 Task: In the Contact  'MarryJohnson21@abc7ny.com'; add deal stage: 'Qualified to buy'; Add amount '100000'; Select Deal Type: New Business; Select priority: 'High'; Associate deal with contact: choose any two contacts and company: Select any company.. Logged in from softage.1@softage.net
Action: Mouse moved to (87, 52)
Screenshot: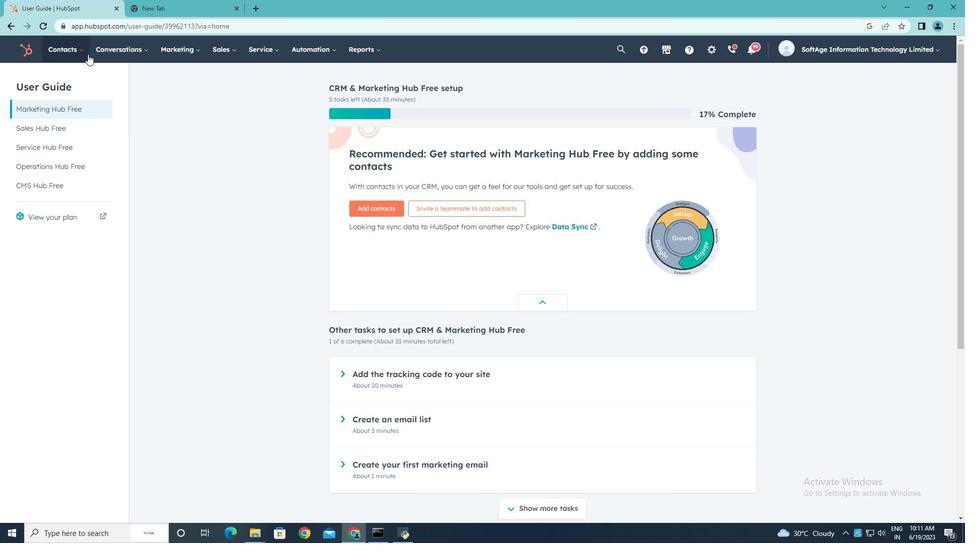 
Action: Mouse pressed left at (87, 52)
Screenshot: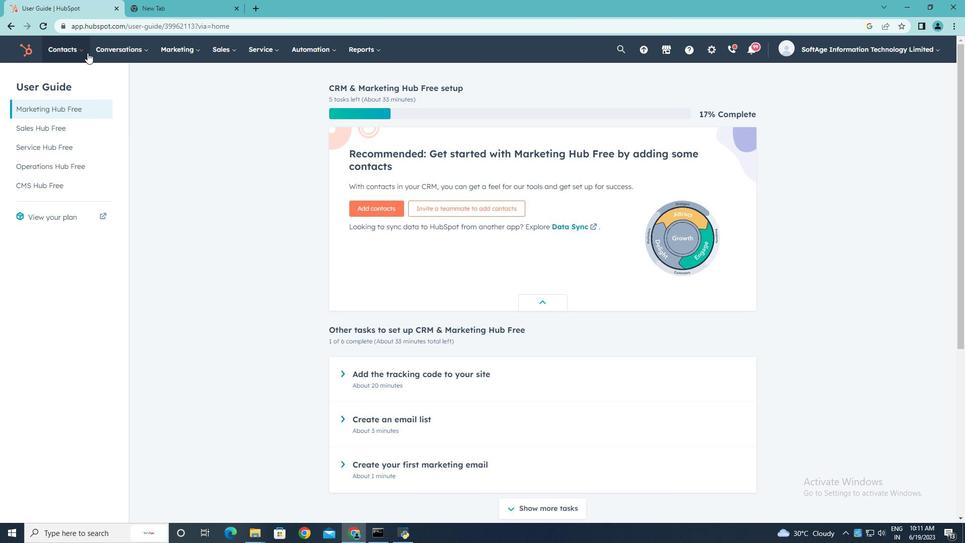 
Action: Mouse moved to (82, 73)
Screenshot: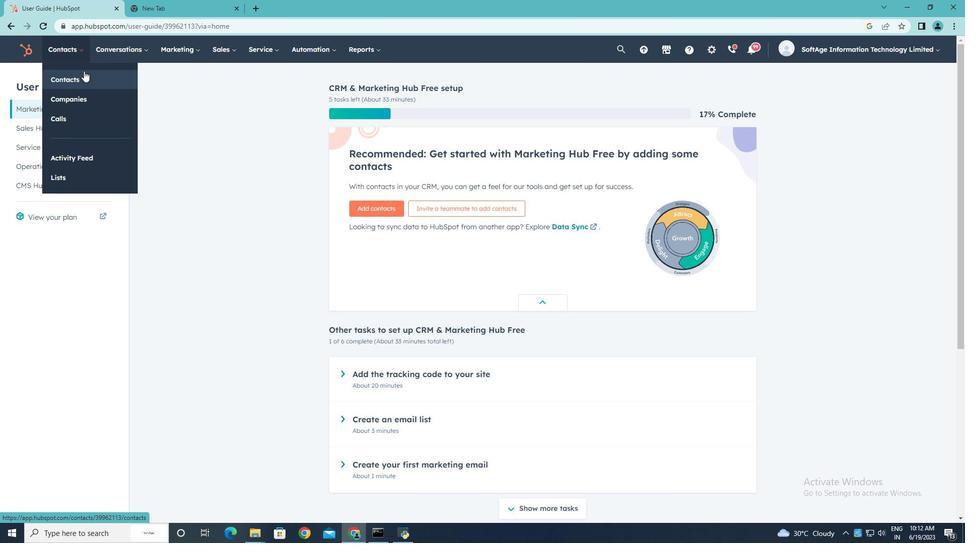 
Action: Mouse pressed left at (82, 73)
Screenshot: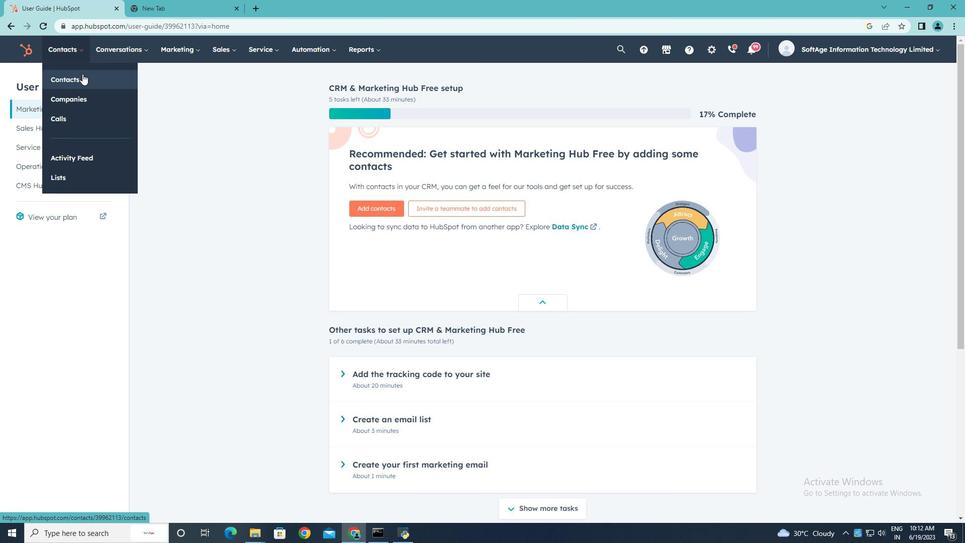 
Action: Mouse moved to (95, 163)
Screenshot: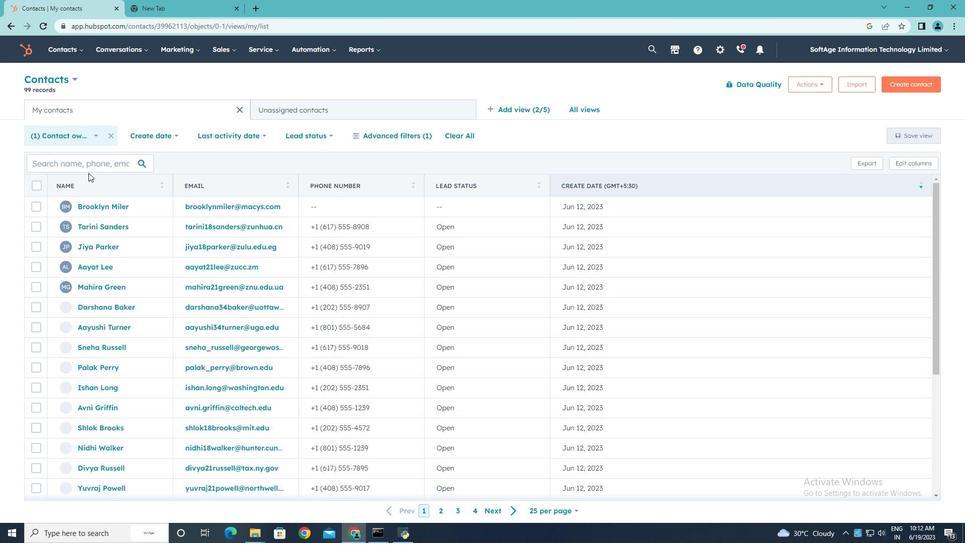 
Action: Mouse pressed left at (95, 163)
Screenshot: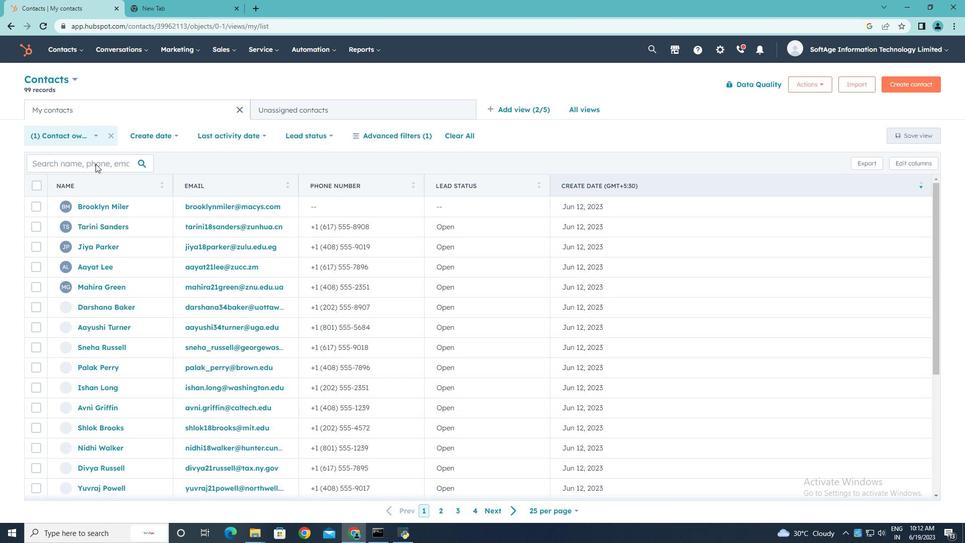 
Action: Key pressed <Key.shift>Marry<Key.shift>Johnson21<Key.shift>@abc7ny.com
Screenshot: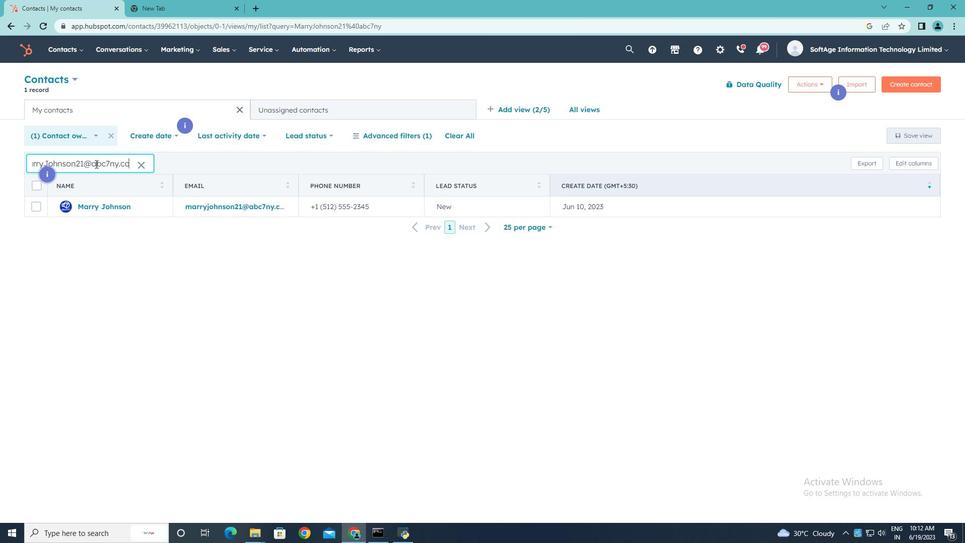 
Action: Mouse moved to (108, 208)
Screenshot: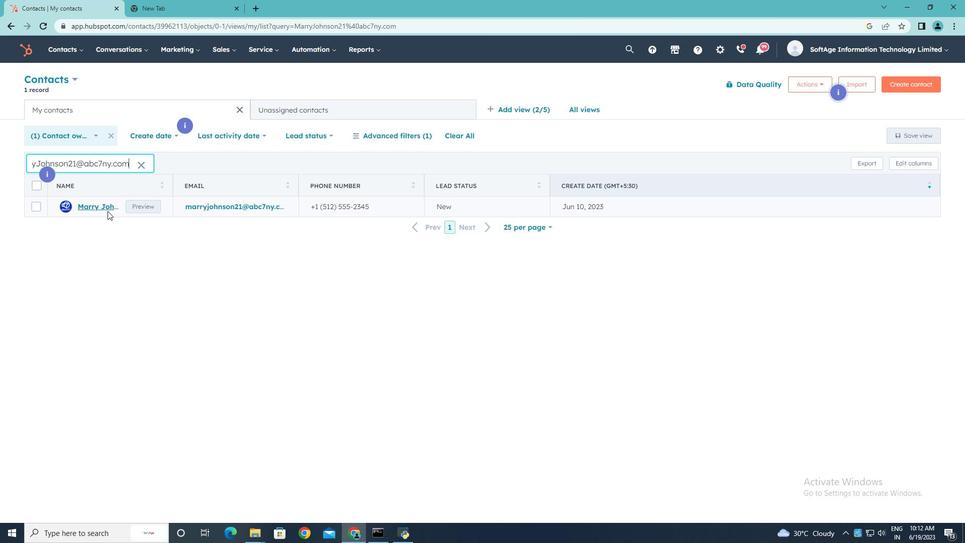 
Action: Mouse pressed left at (108, 208)
Screenshot: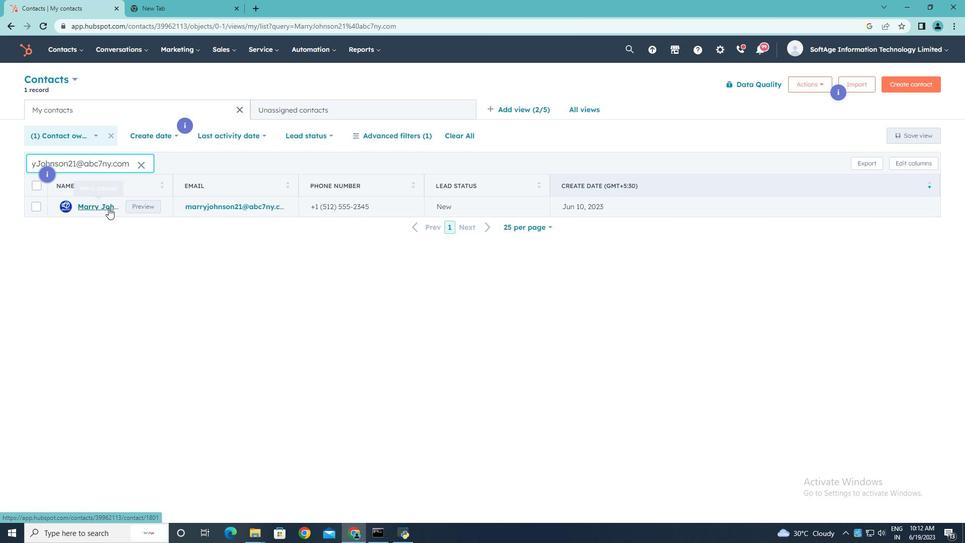 
Action: Mouse moved to (668, 353)
Screenshot: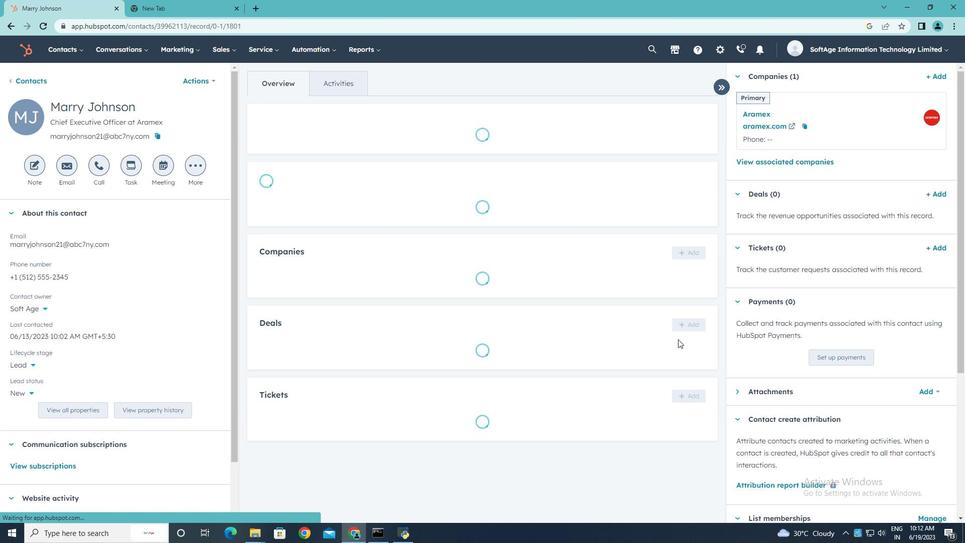 
Action: Mouse scrolled (668, 352) with delta (0, 0)
Screenshot: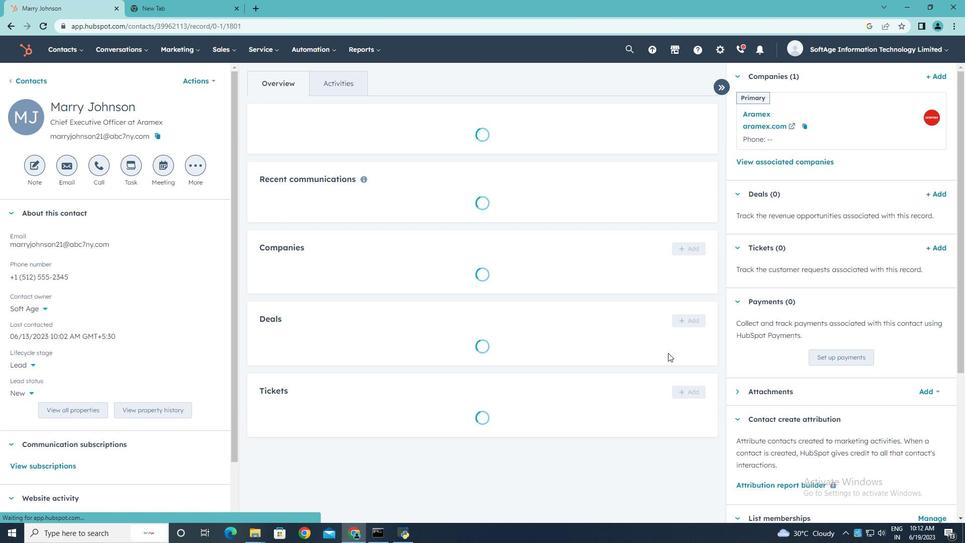 
Action: Mouse scrolled (668, 352) with delta (0, 0)
Screenshot: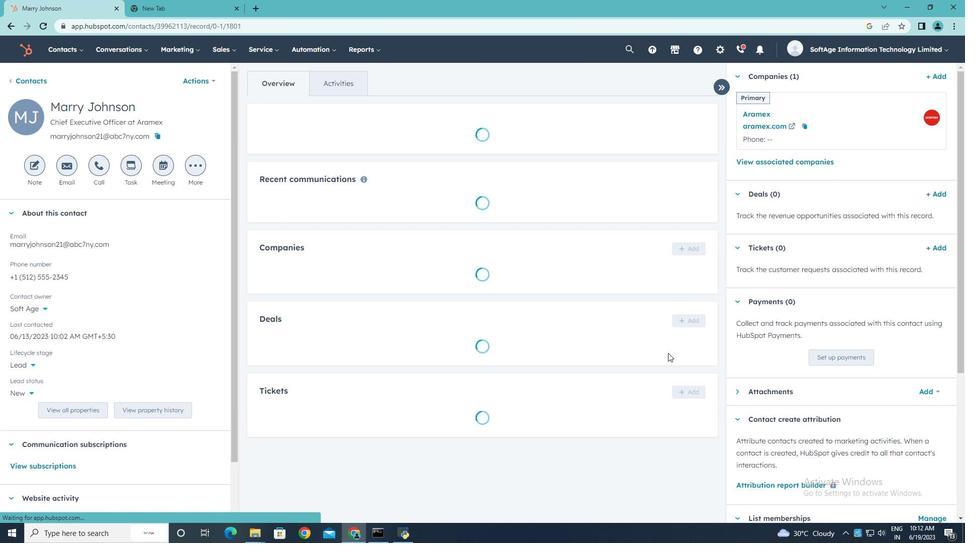 
Action: Mouse scrolled (668, 352) with delta (0, 0)
Screenshot: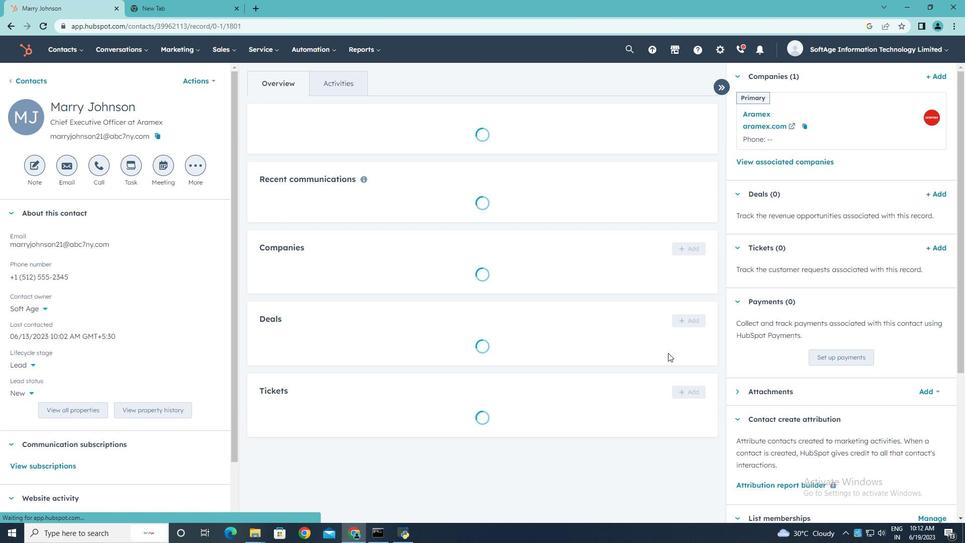 
Action: Mouse scrolled (668, 352) with delta (0, 0)
Screenshot: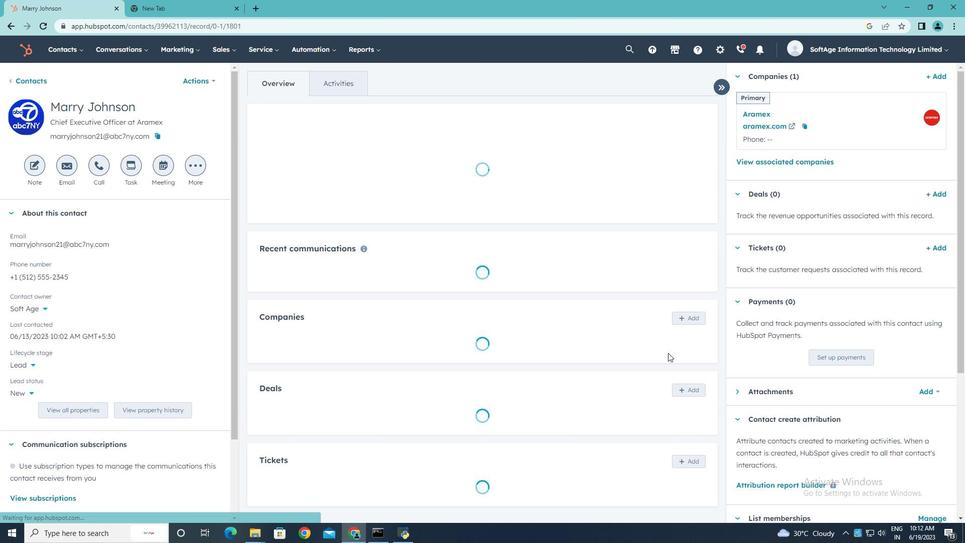 
Action: Mouse scrolled (668, 352) with delta (0, 0)
Screenshot: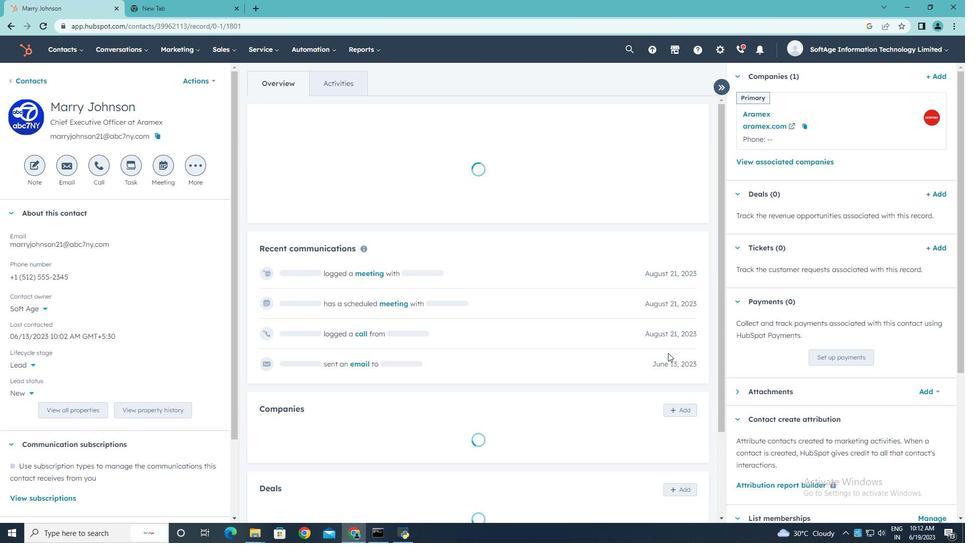 
Action: Mouse scrolled (668, 352) with delta (0, 0)
Screenshot: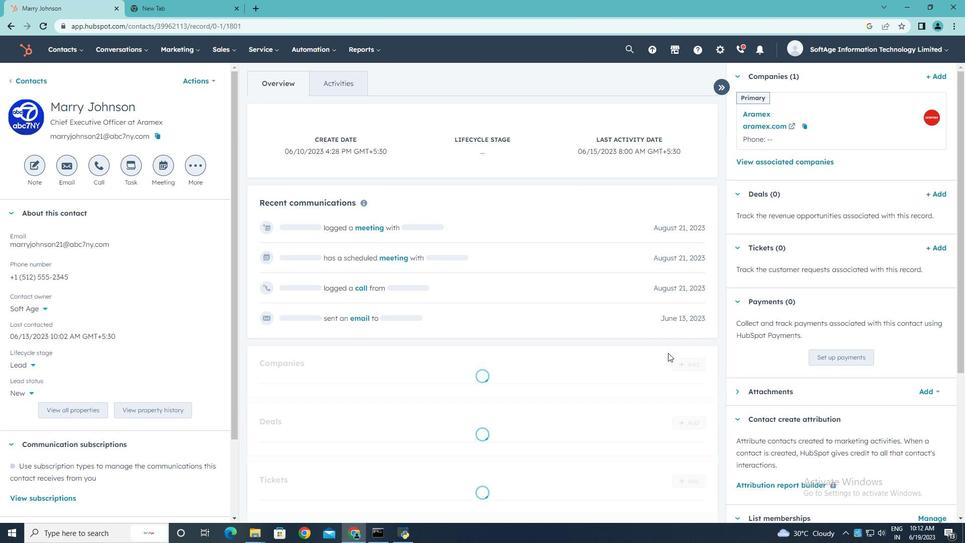 
Action: Mouse scrolled (668, 352) with delta (0, 0)
Screenshot: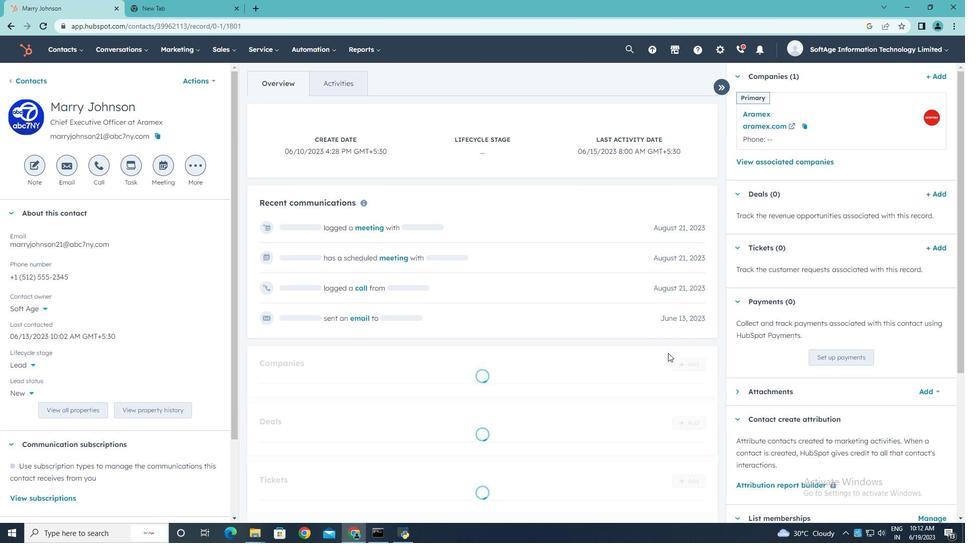 
Action: Mouse scrolled (668, 352) with delta (0, 0)
Screenshot: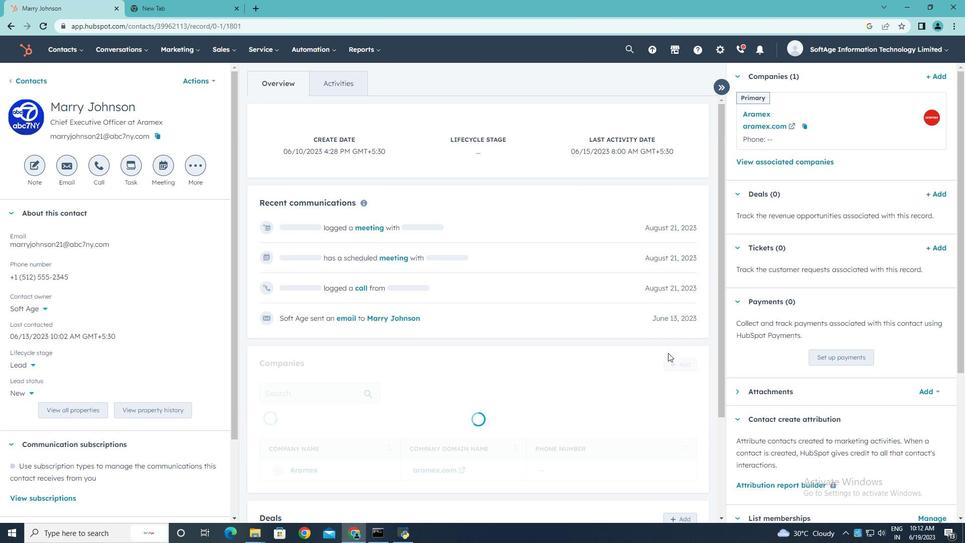 
Action: Mouse scrolled (668, 352) with delta (0, 0)
Screenshot: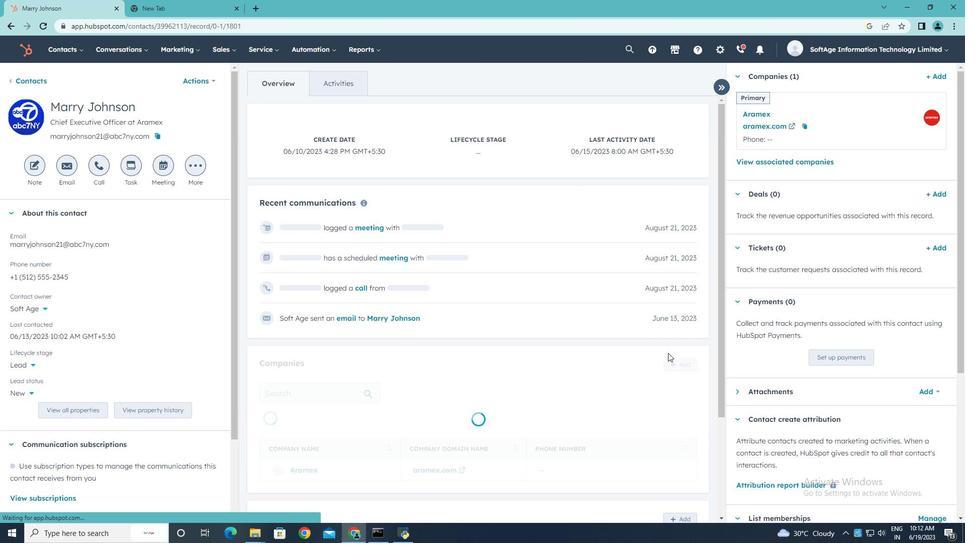 
Action: Mouse scrolled (668, 352) with delta (0, 0)
Screenshot: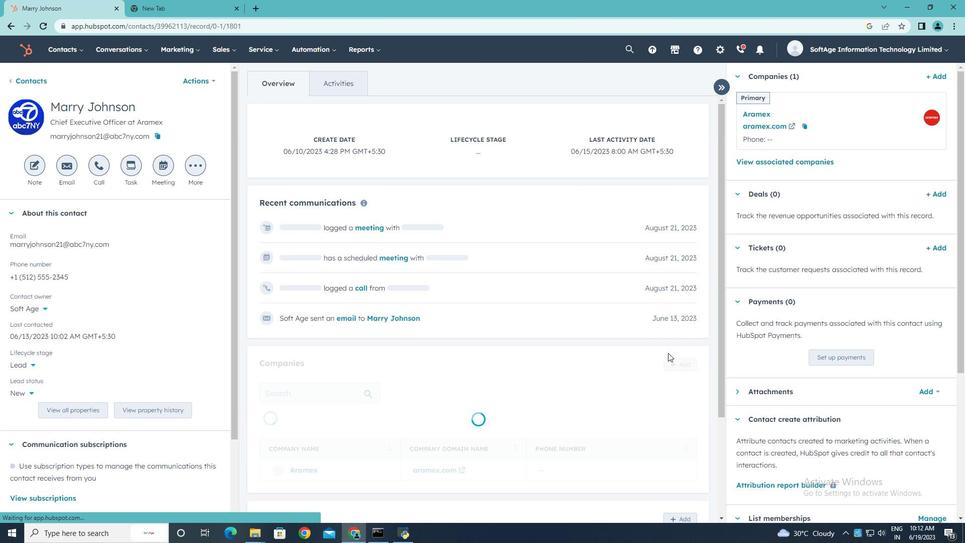 
Action: Mouse scrolled (668, 352) with delta (0, 0)
Screenshot: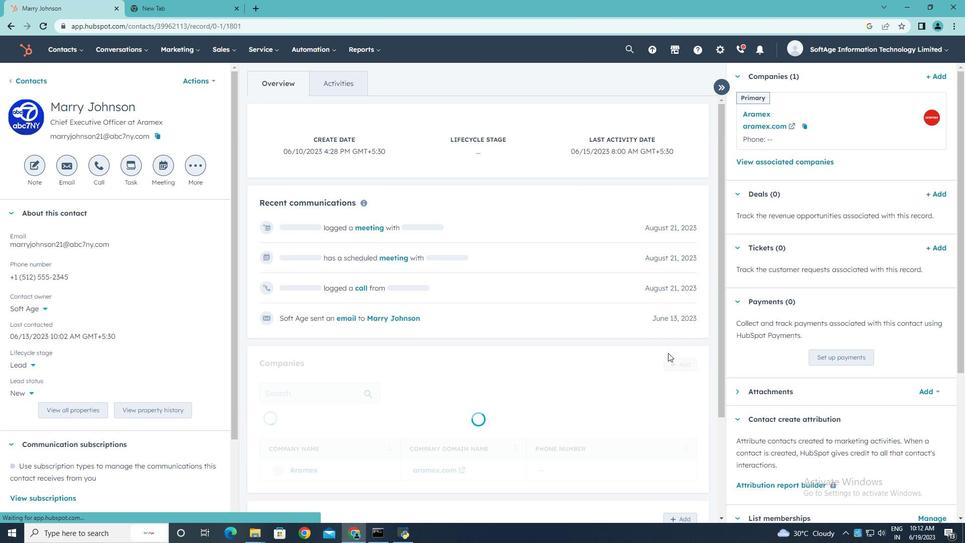 
Action: Mouse scrolled (668, 352) with delta (0, 0)
Screenshot: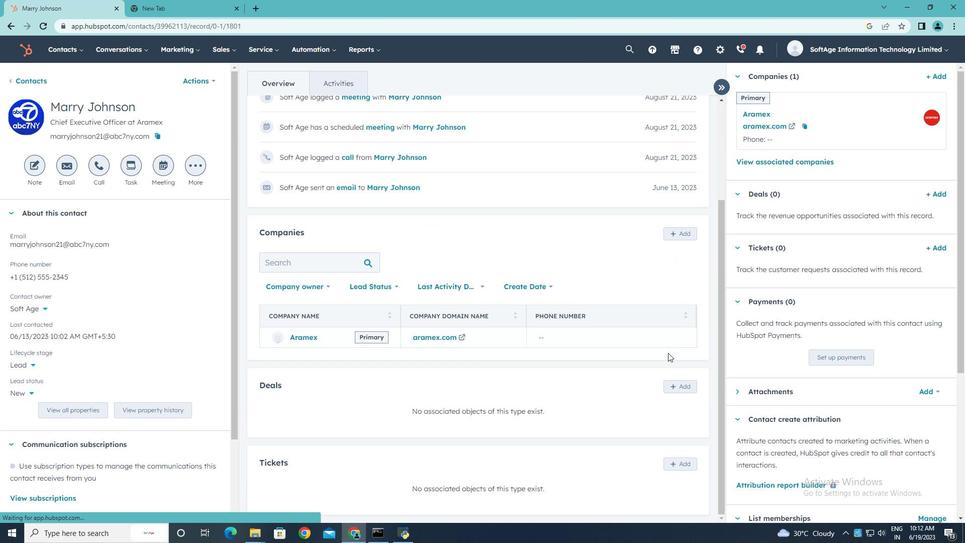 
Action: Mouse scrolled (668, 352) with delta (0, 0)
Screenshot: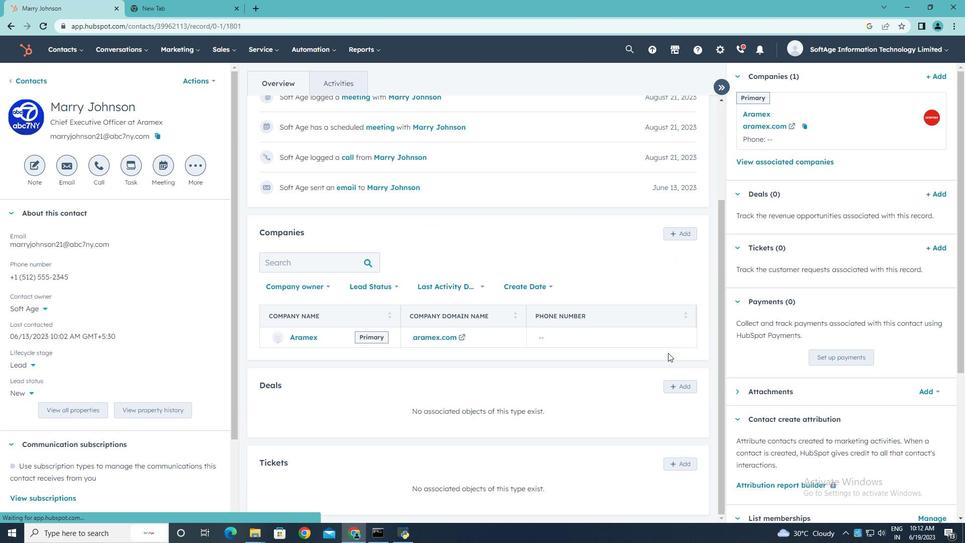 
Action: Mouse moved to (680, 389)
Screenshot: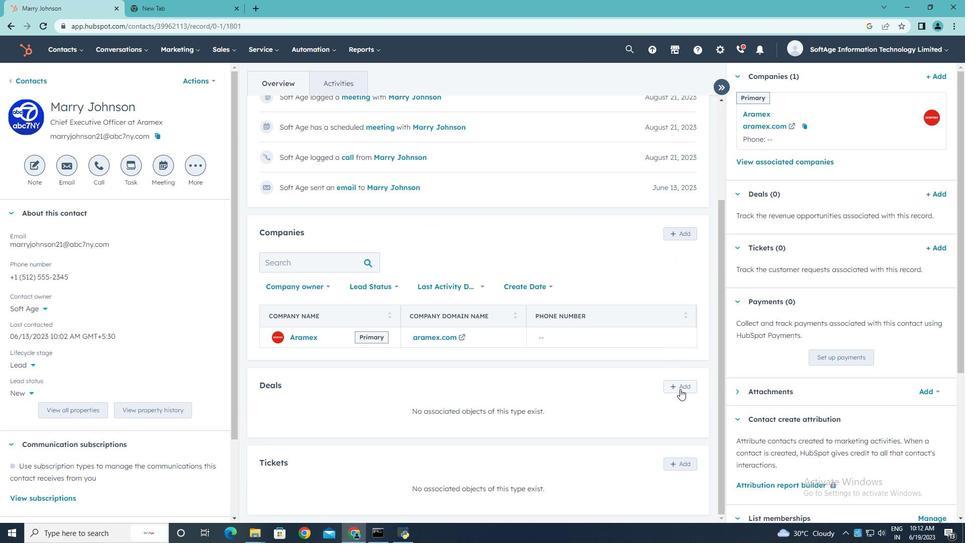 
Action: Mouse pressed left at (680, 389)
Screenshot: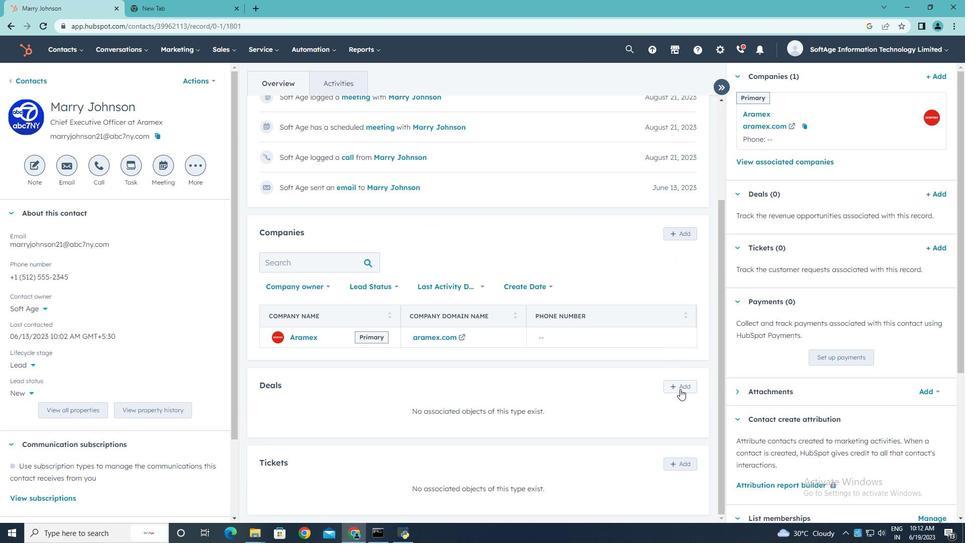
Action: Mouse moved to (928, 259)
Screenshot: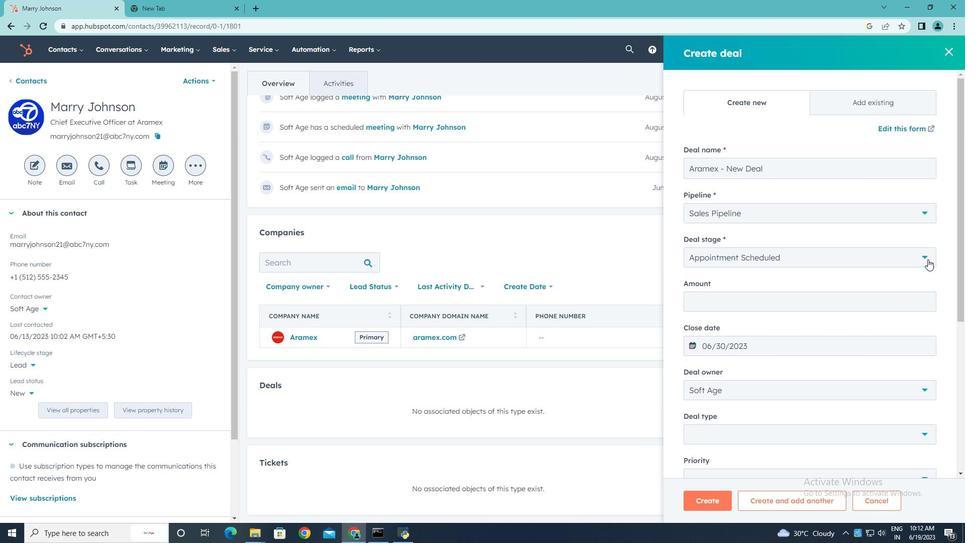 
Action: Mouse pressed left at (928, 259)
Screenshot: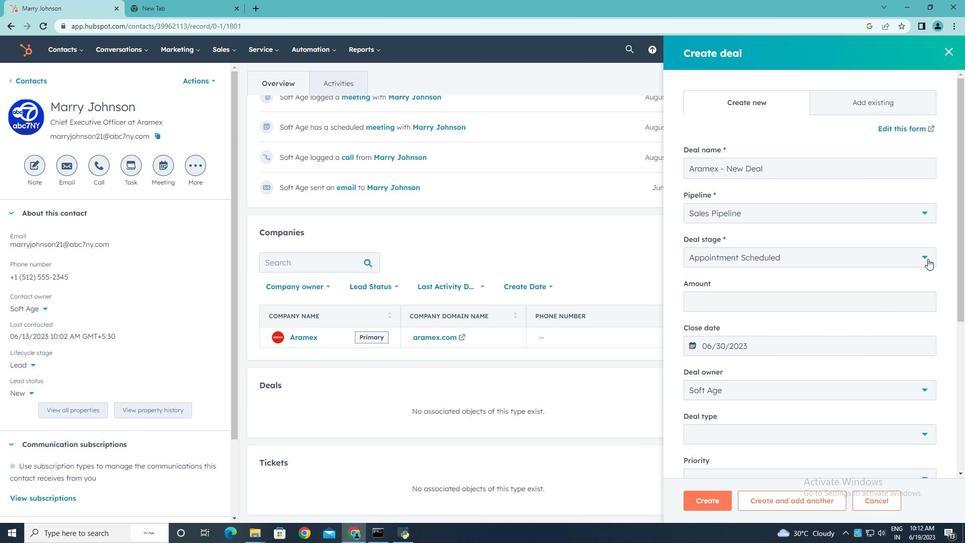 
Action: Mouse moved to (774, 328)
Screenshot: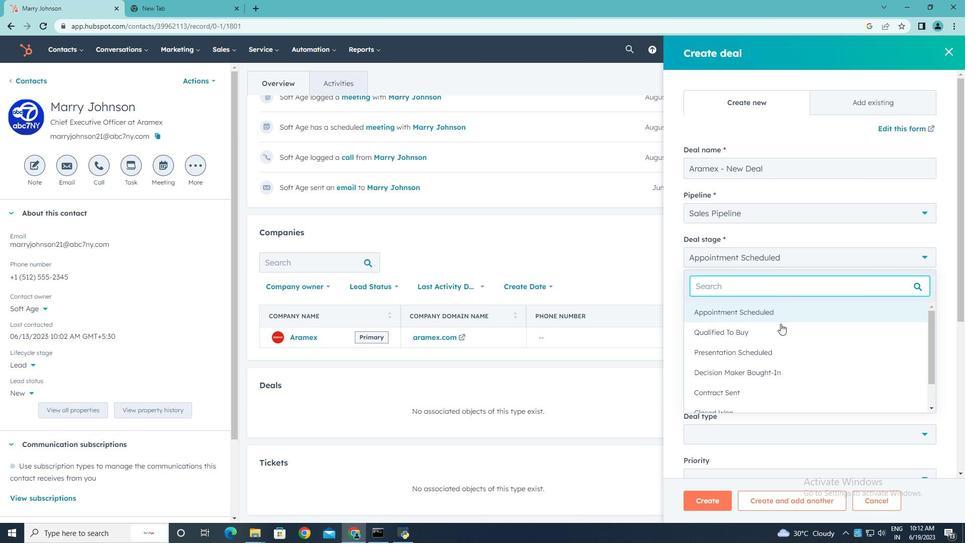 
Action: Mouse pressed left at (774, 328)
Screenshot: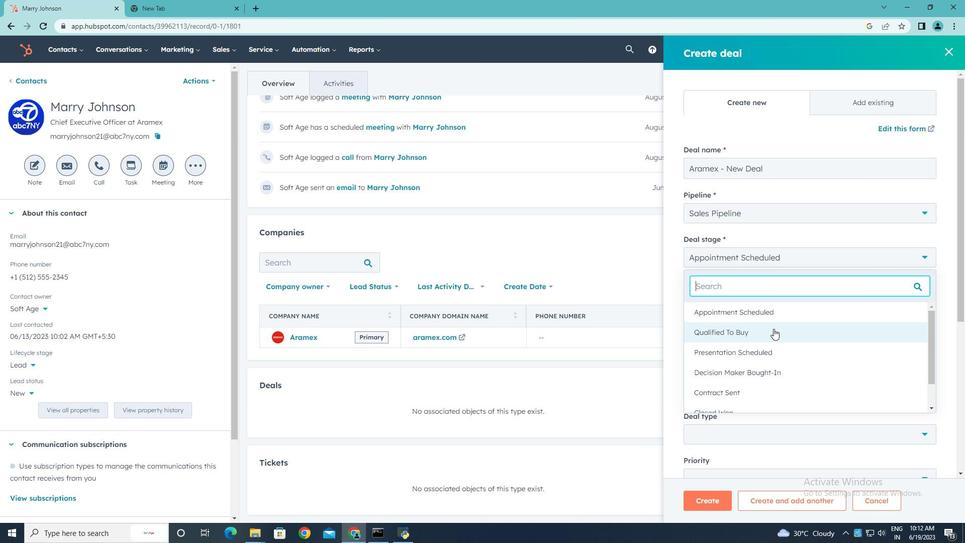 
Action: Mouse moved to (771, 298)
Screenshot: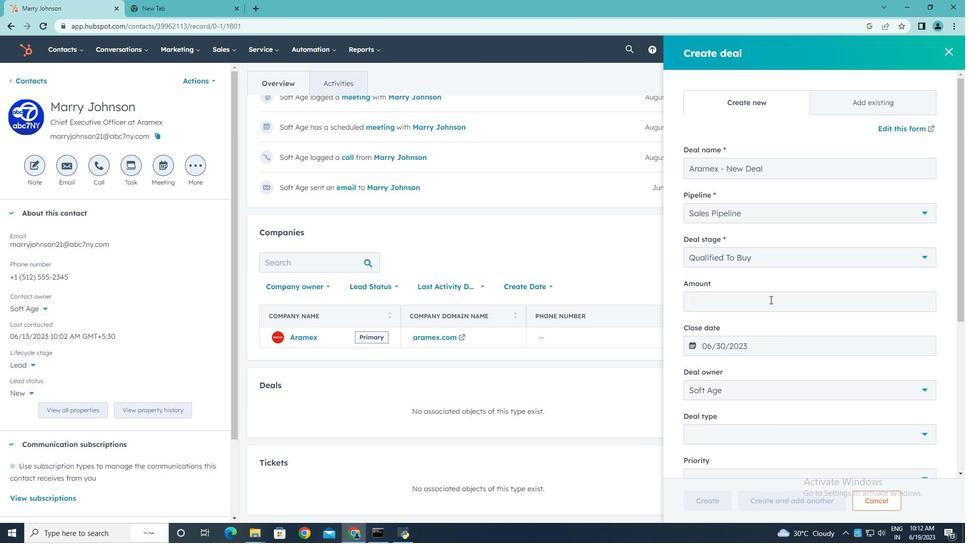 
Action: Mouse pressed left at (771, 298)
Screenshot: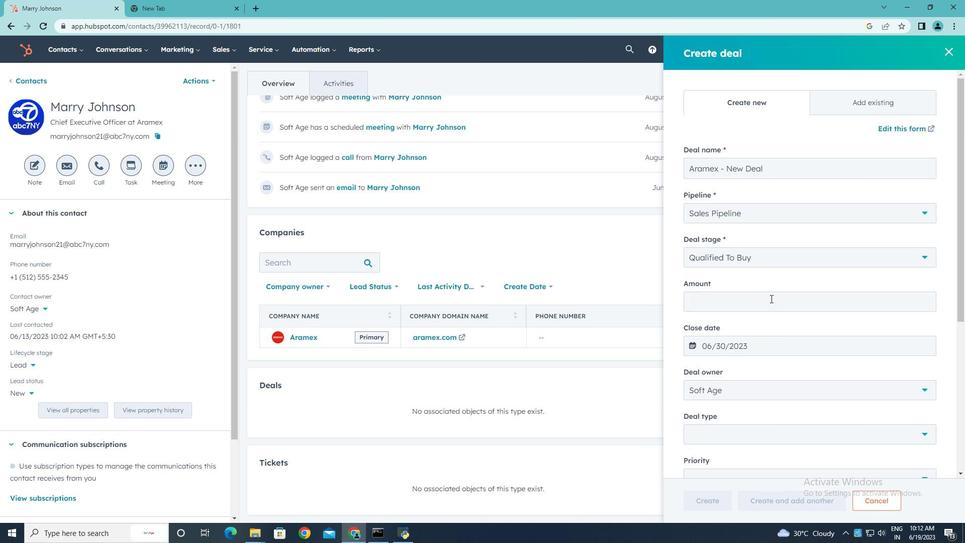 
Action: Key pressed 100000
Screenshot: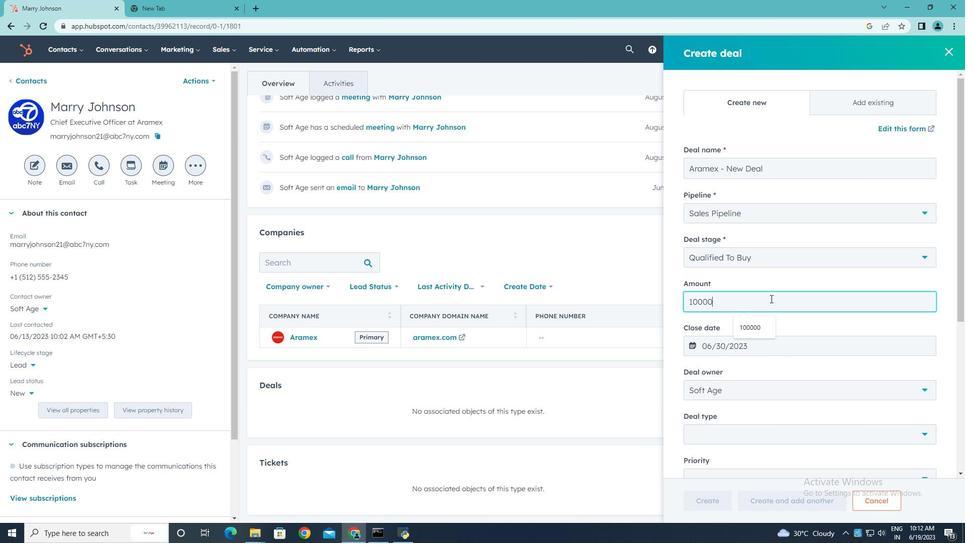 
Action: Mouse moved to (925, 434)
Screenshot: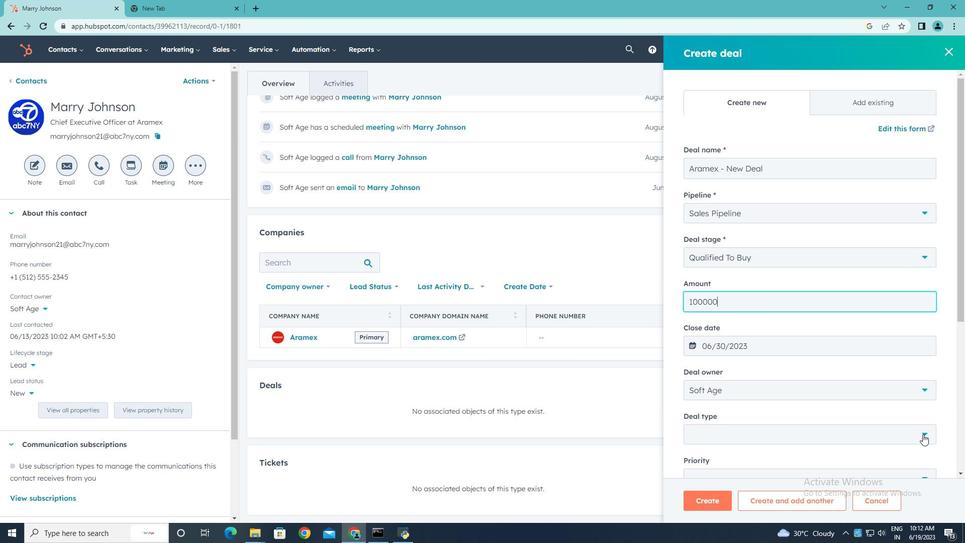 
Action: Mouse pressed left at (925, 434)
Screenshot: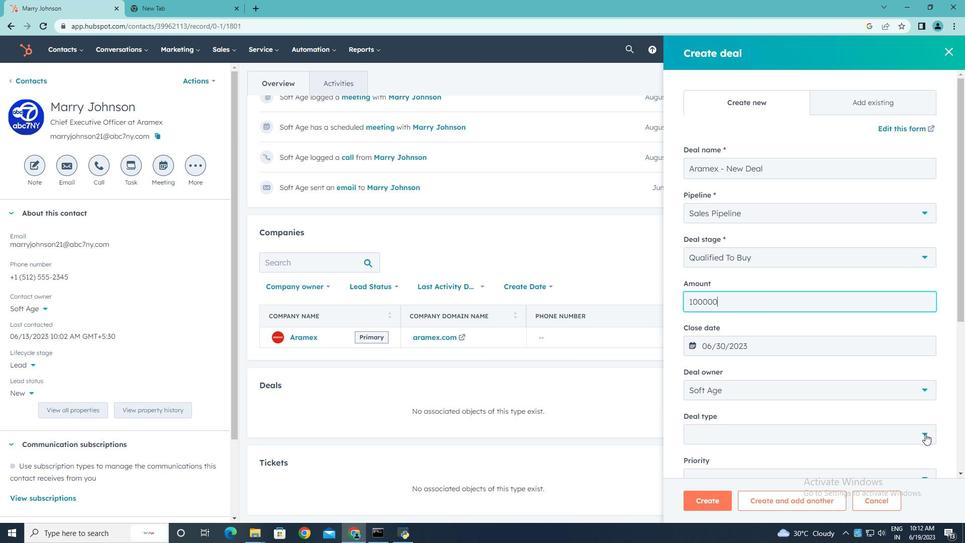 
Action: Mouse moved to (759, 481)
Screenshot: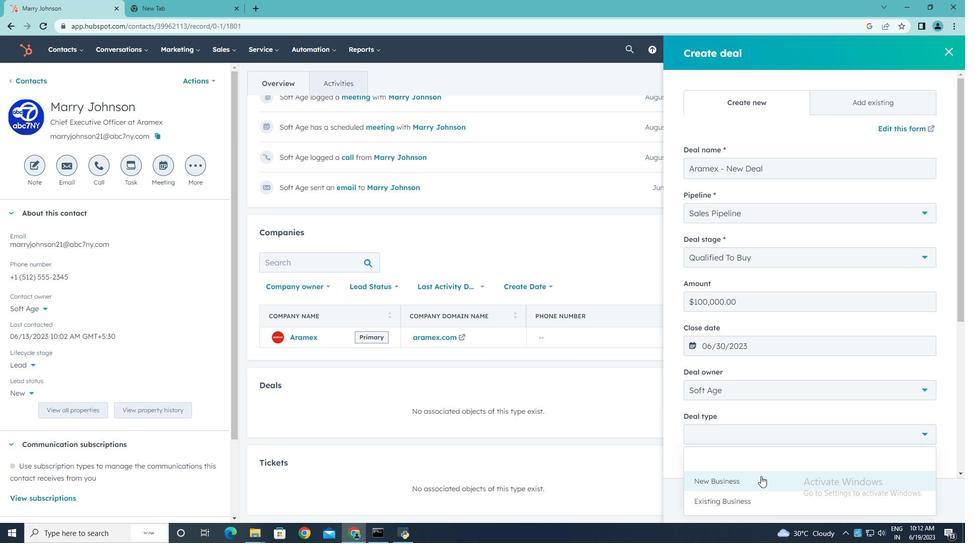 
Action: Mouse pressed left at (759, 481)
Screenshot: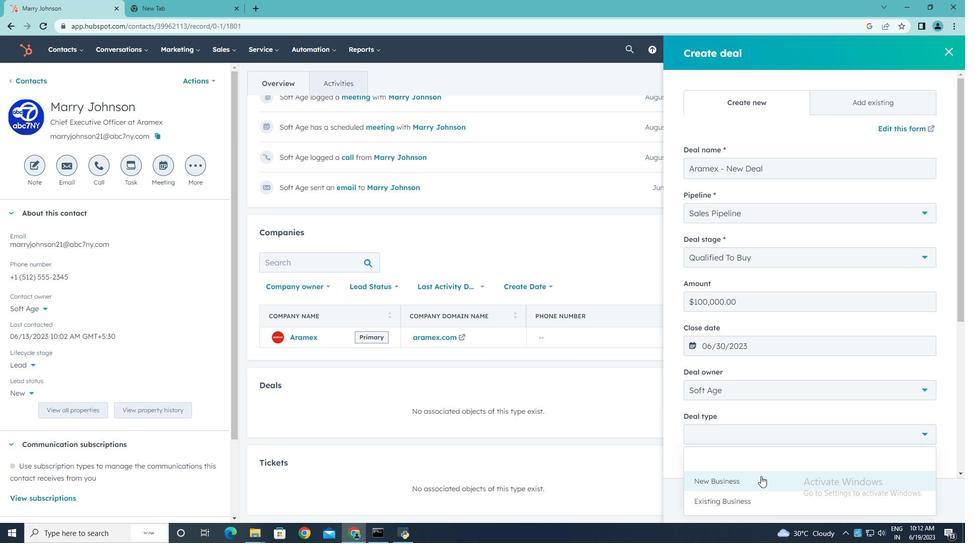 
Action: Mouse moved to (811, 384)
Screenshot: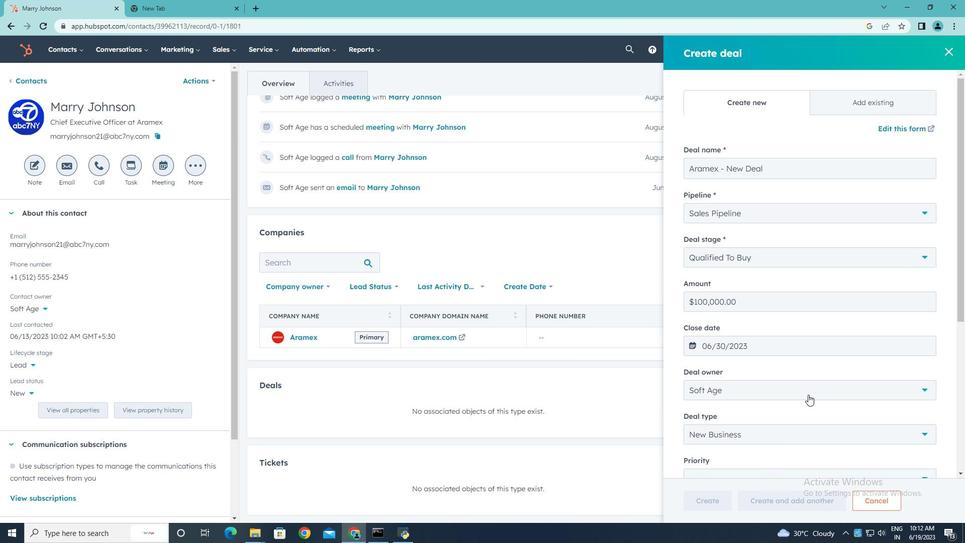 
Action: Mouse scrolled (811, 384) with delta (0, 0)
Screenshot: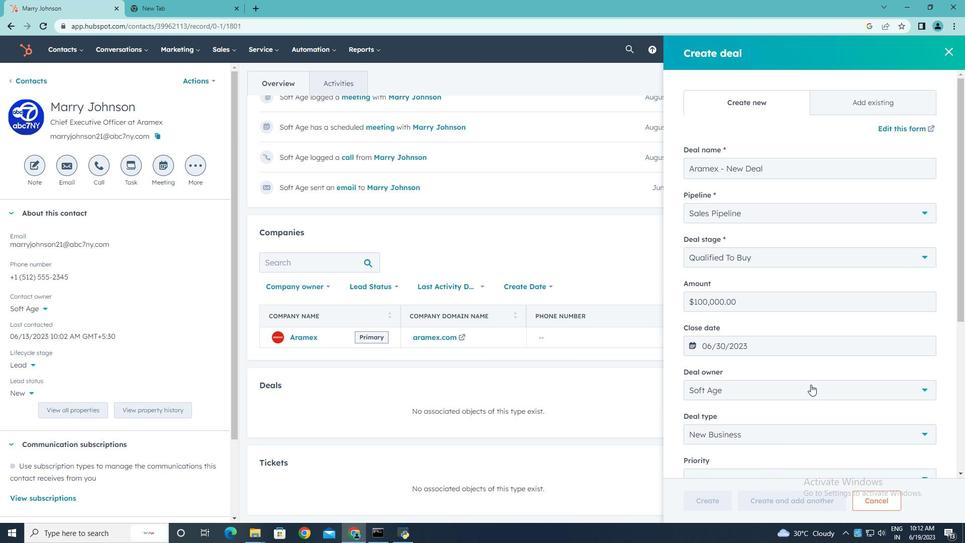 
Action: Mouse scrolled (811, 384) with delta (0, 0)
Screenshot: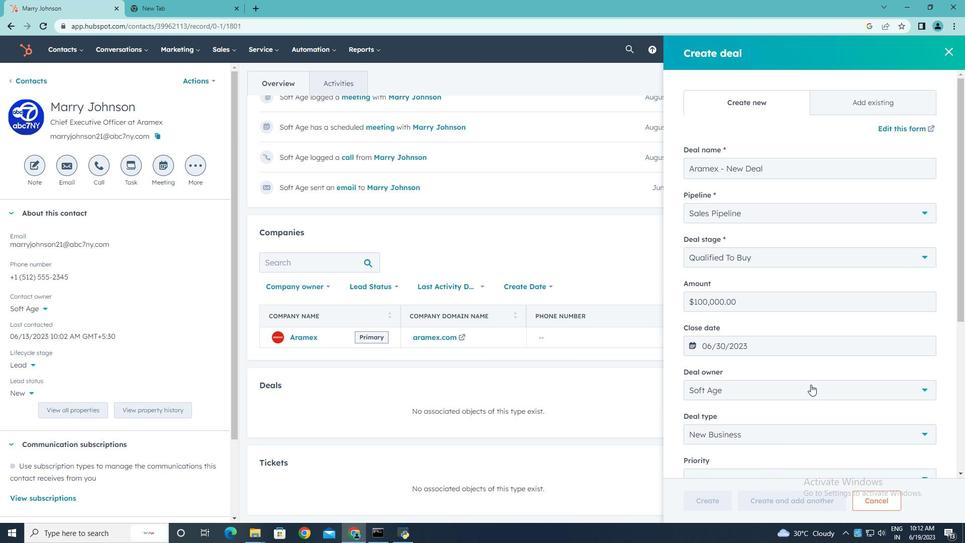 
Action: Mouse scrolled (811, 384) with delta (0, 0)
Screenshot: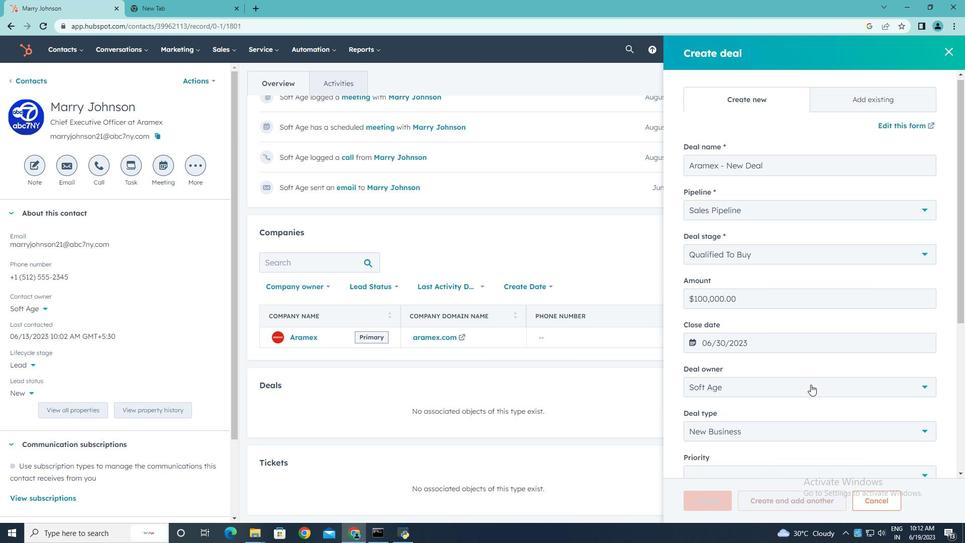 
Action: Mouse scrolled (811, 384) with delta (0, 0)
Screenshot: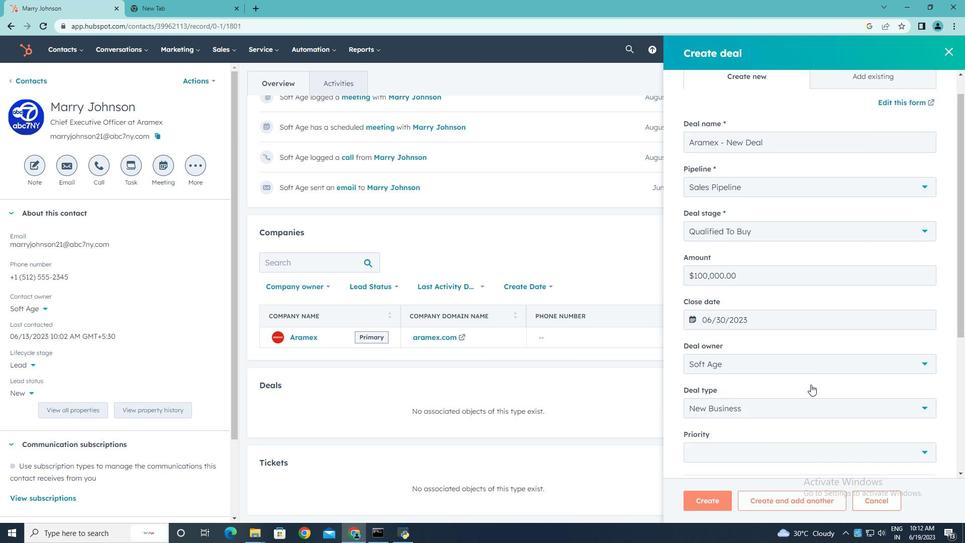 
Action: Mouse scrolled (811, 384) with delta (0, 0)
Screenshot: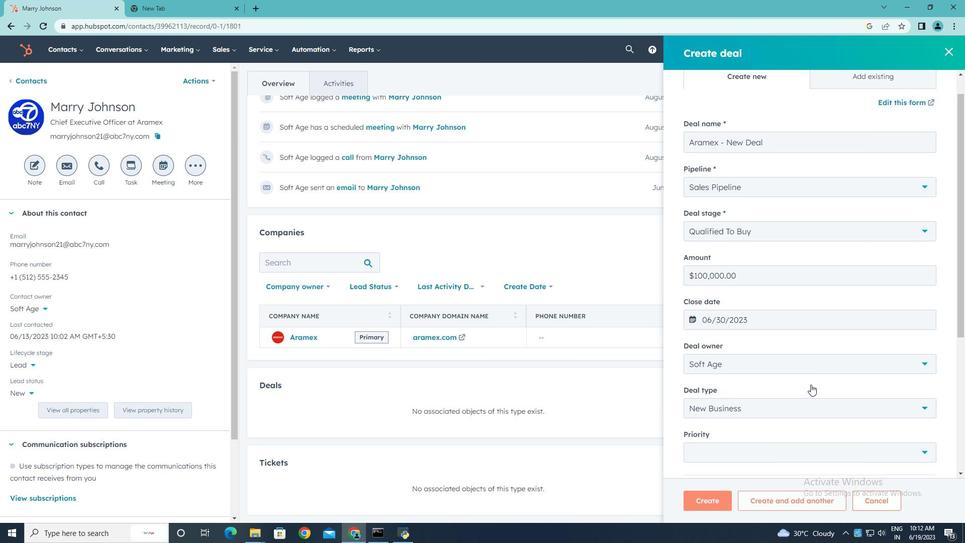 
Action: Mouse scrolled (811, 384) with delta (0, 0)
Screenshot: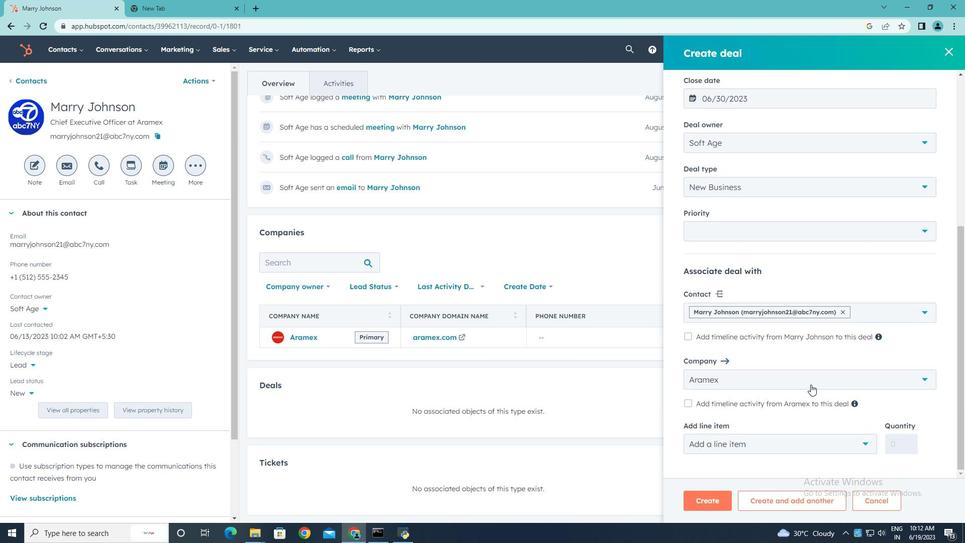 
Action: Mouse scrolled (811, 384) with delta (0, 0)
Screenshot: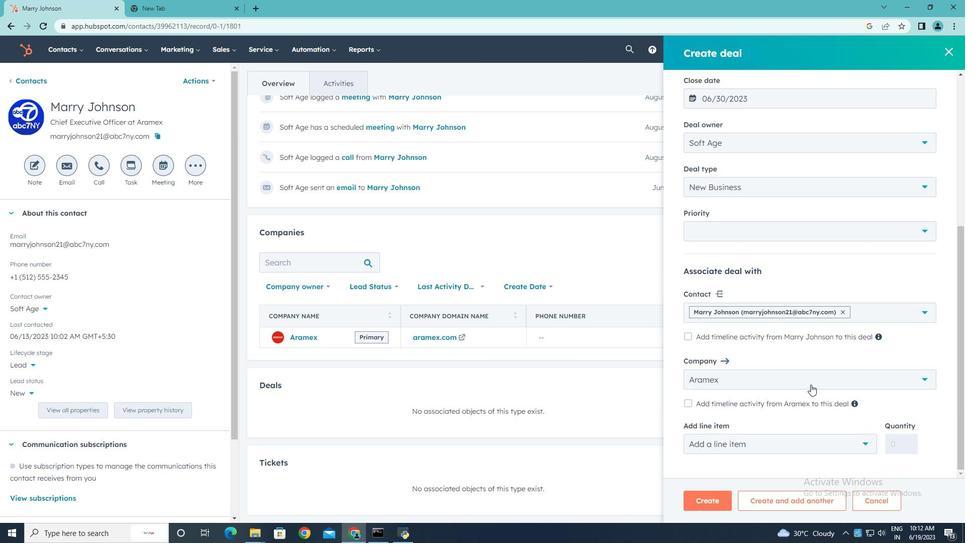 
Action: Mouse scrolled (811, 384) with delta (0, 0)
Screenshot: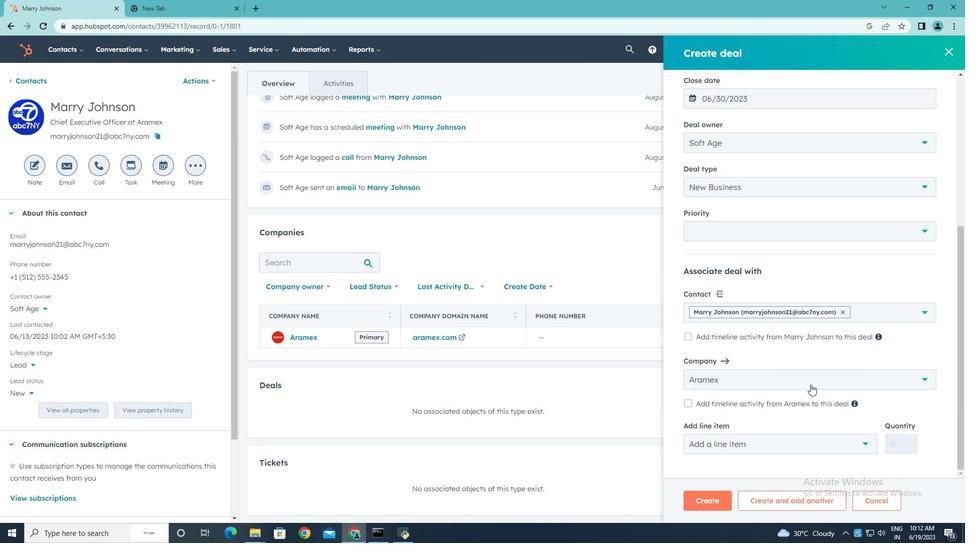 
Action: Mouse scrolled (811, 384) with delta (0, 0)
Screenshot: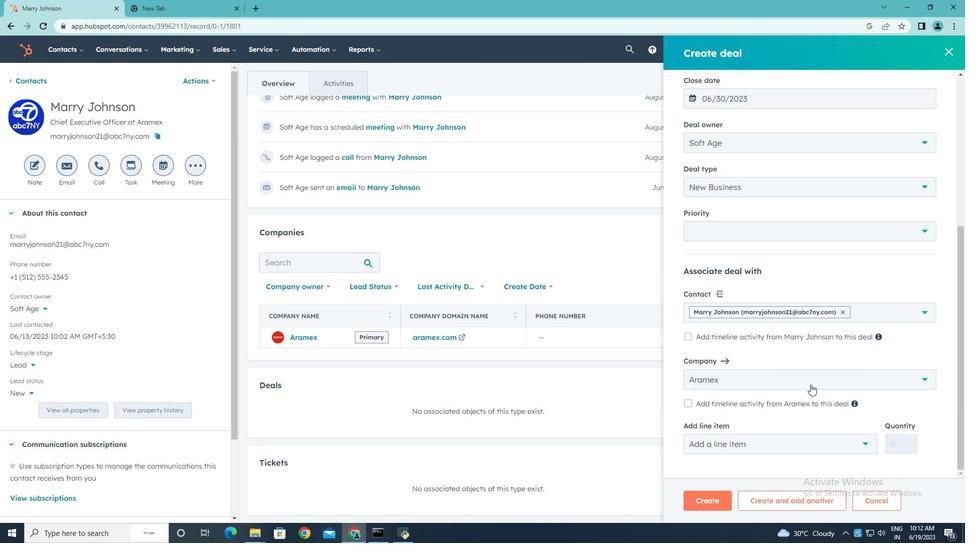 
Action: Mouse moved to (919, 234)
Screenshot: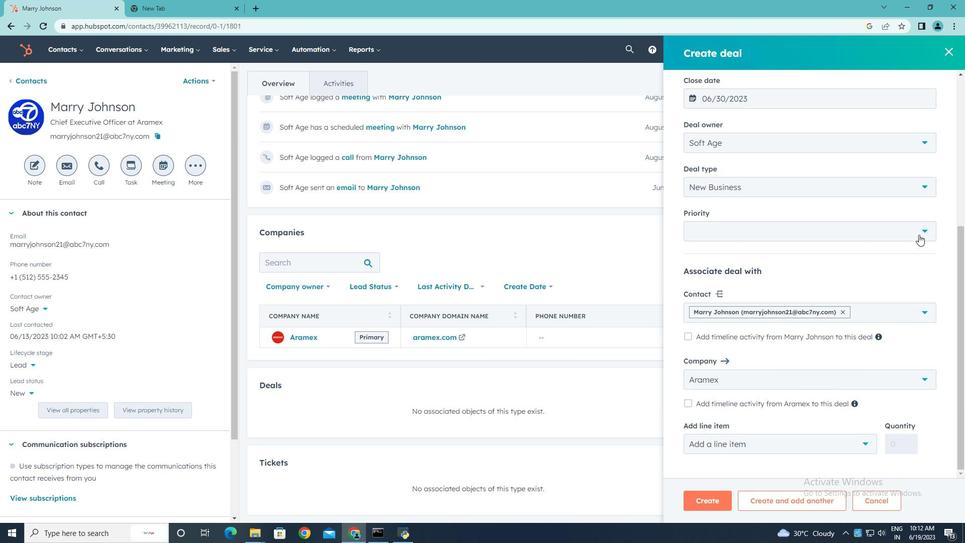 
Action: Mouse pressed left at (919, 234)
Screenshot: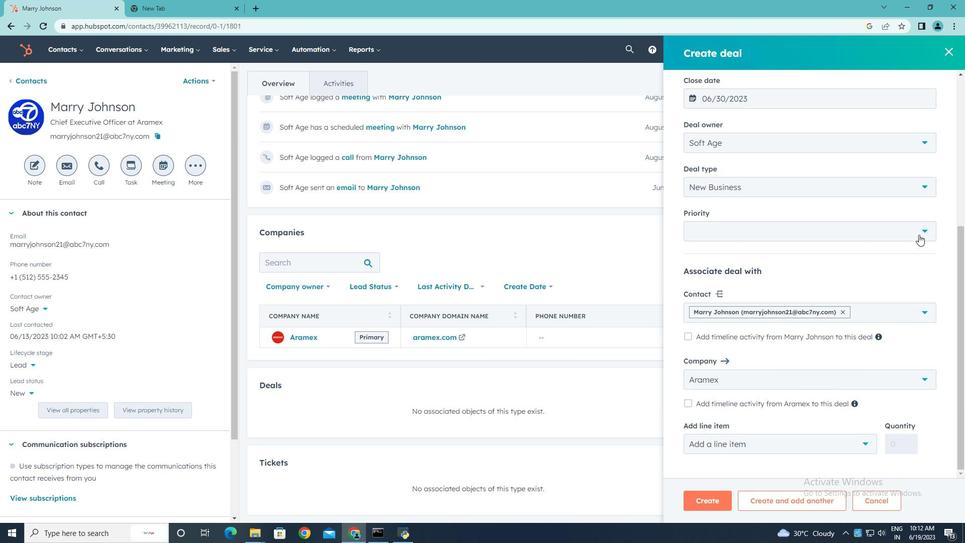 
Action: Mouse moved to (725, 319)
Screenshot: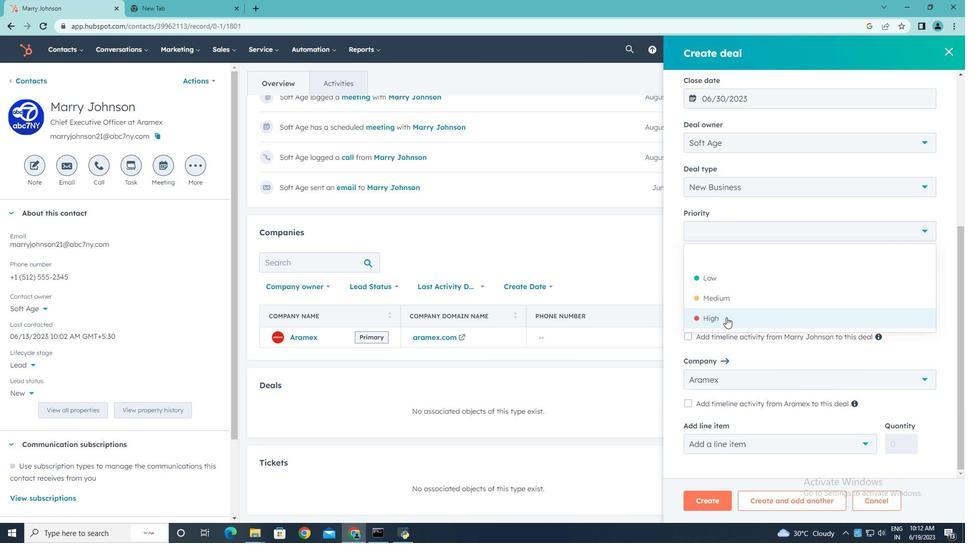 
Action: Mouse pressed left at (725, 319)
Screenshot: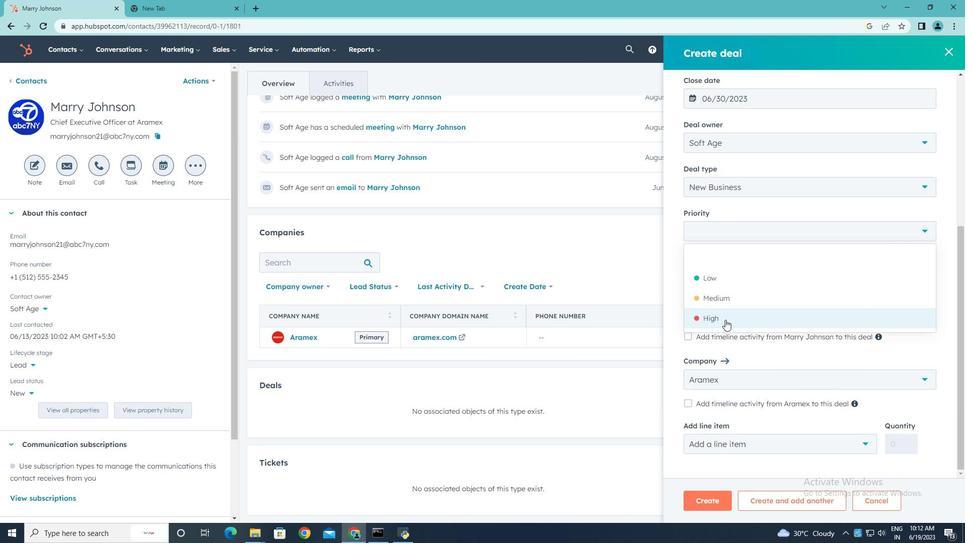 
Action: Mouse moved to (922, 313)
Screenshot: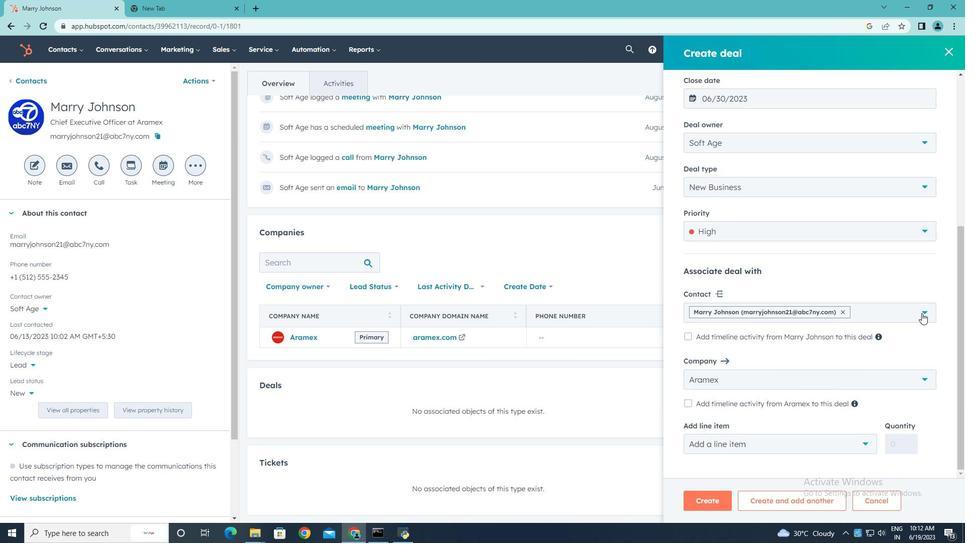 
Action: Mouse pressed left at (922, 313)
Screenshot: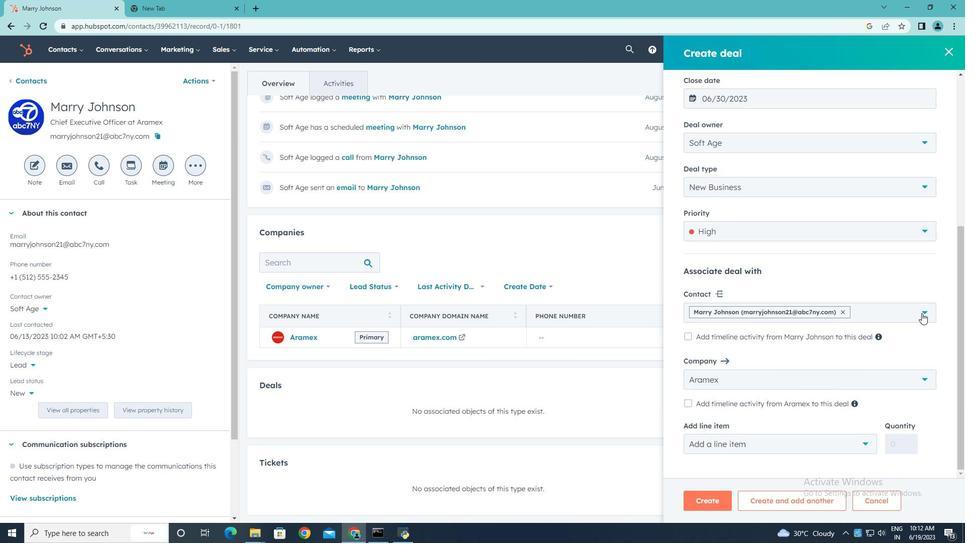 
Action: Mouse moved to (700, 430)
Screenshot: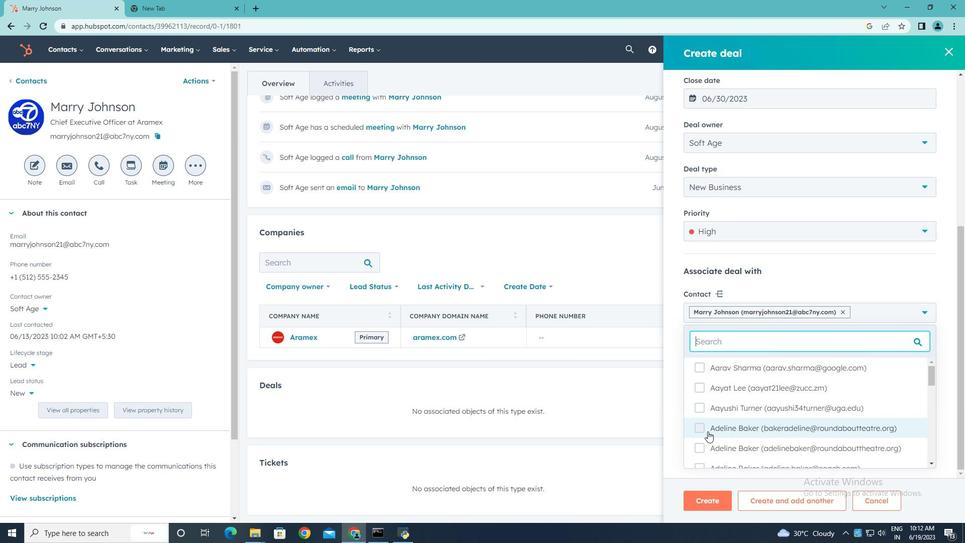 
Action: Mouse pressed left at (700, 430)
Screenshot: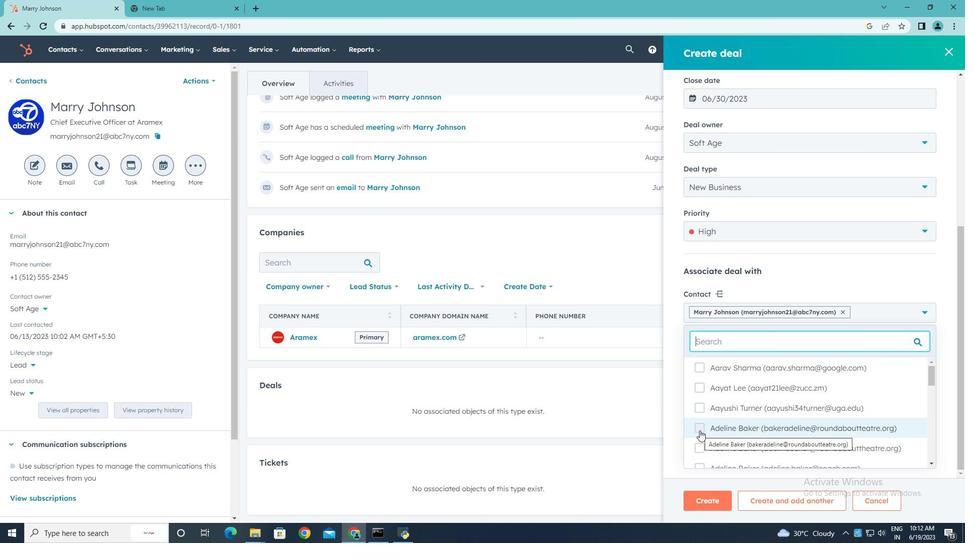 
Action: Mouse moved to (924, 318)
Screenshot: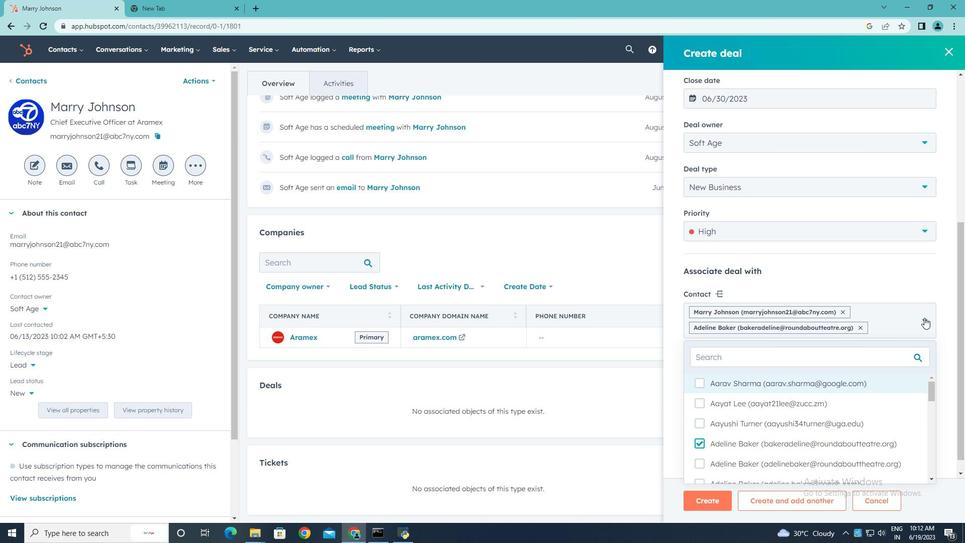 
Action: Mouse pressed left at (924, 318)
Screenshot: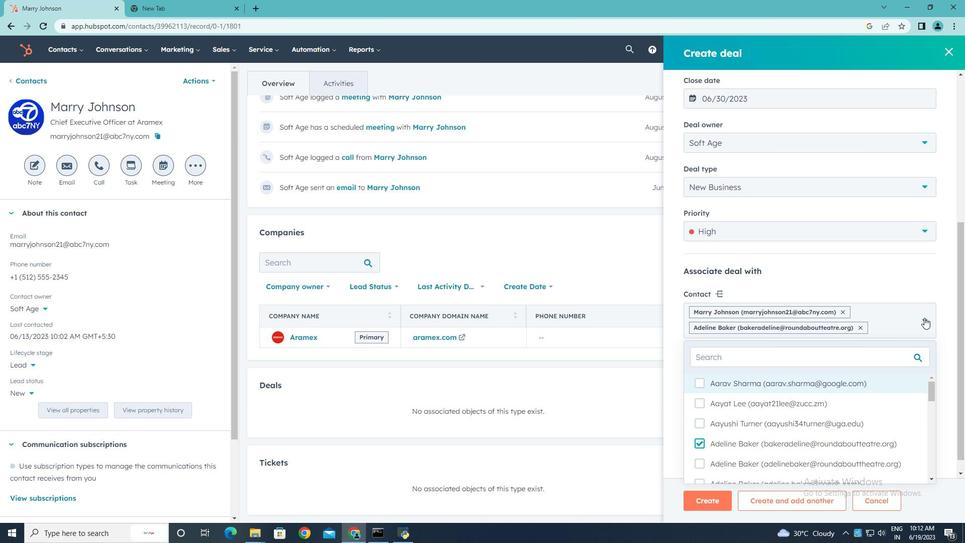 
Action: Mouse moved to (700, 501)
Screenshot: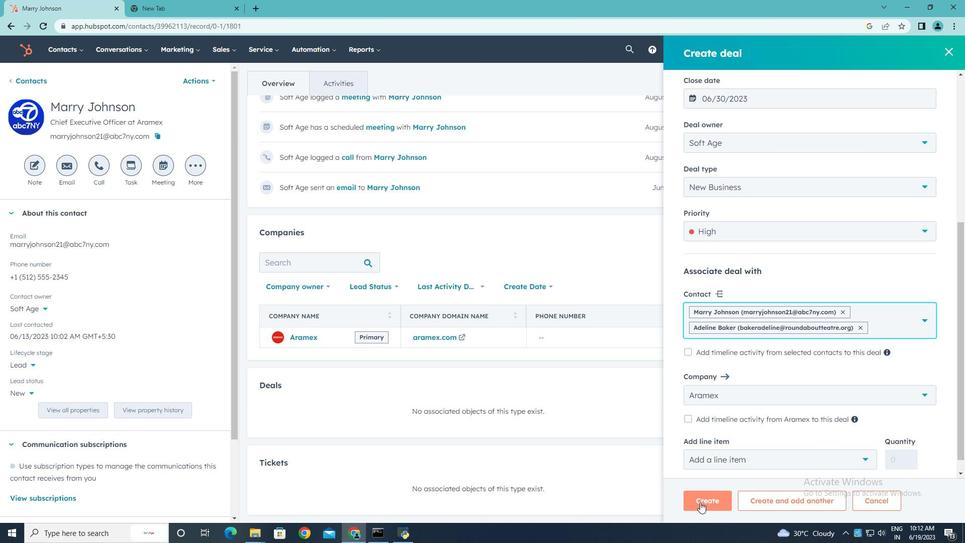 
Action: Mouse pressed left at (700, 501)
Screenshot: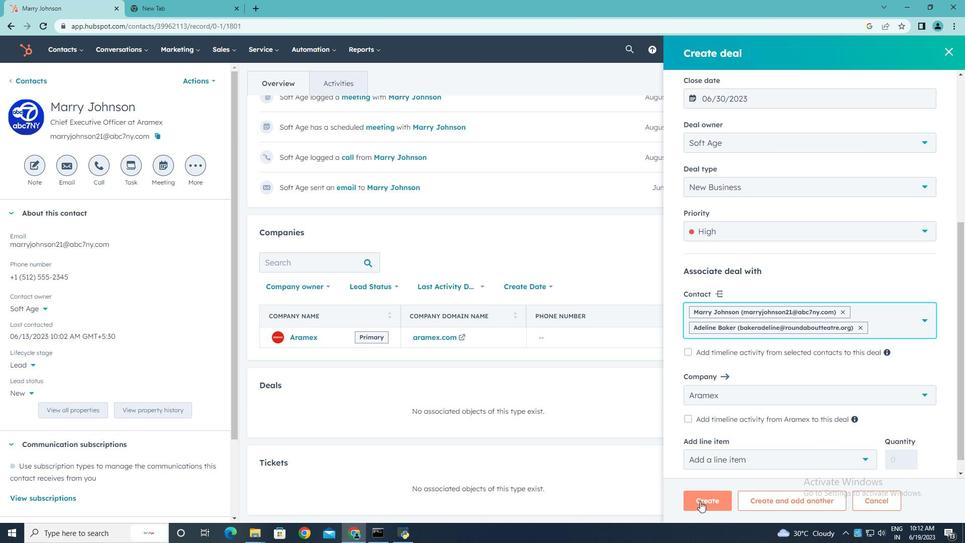 
